 Task: Create a due date automation trigger when advanced on, 2 working days before a card is due add basic assigned to me at 11:00 AM.
Action: Mouse moved to (1024, 79)
Screenshot: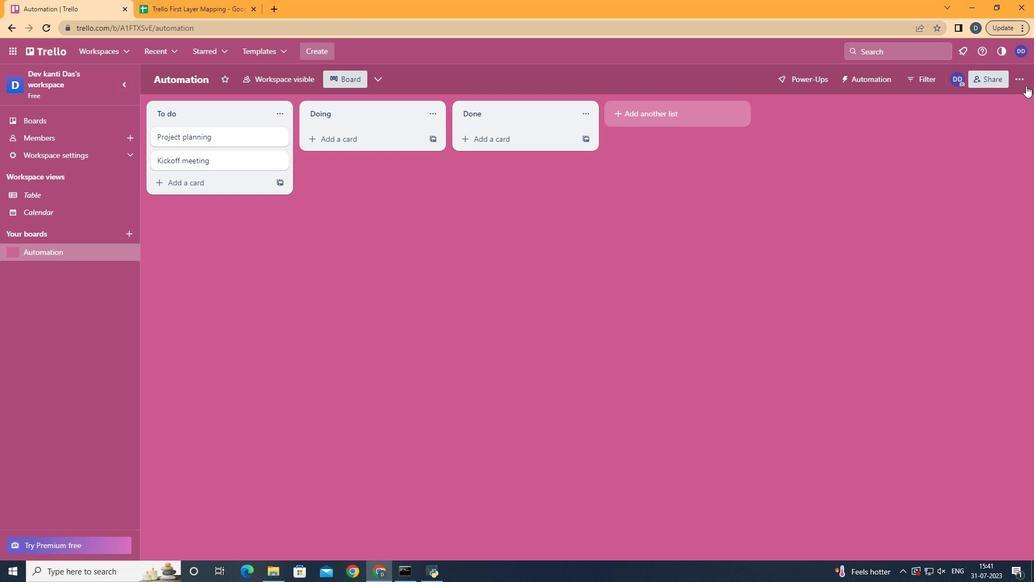 
Action: Mouse pressed left at (1024, 79)
Screenshot: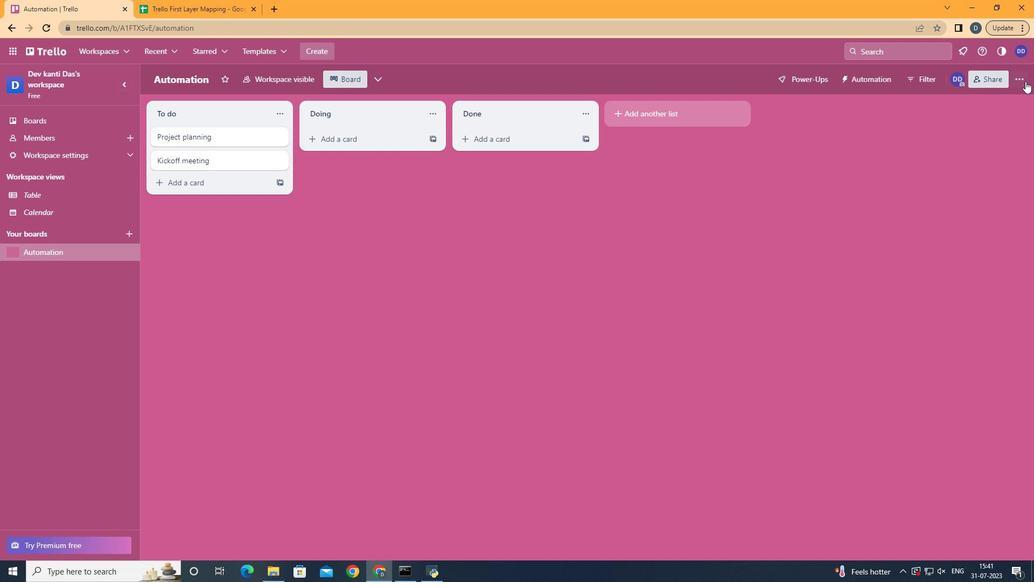 
Action: Mouse moved to (947, 220)
Screenshot: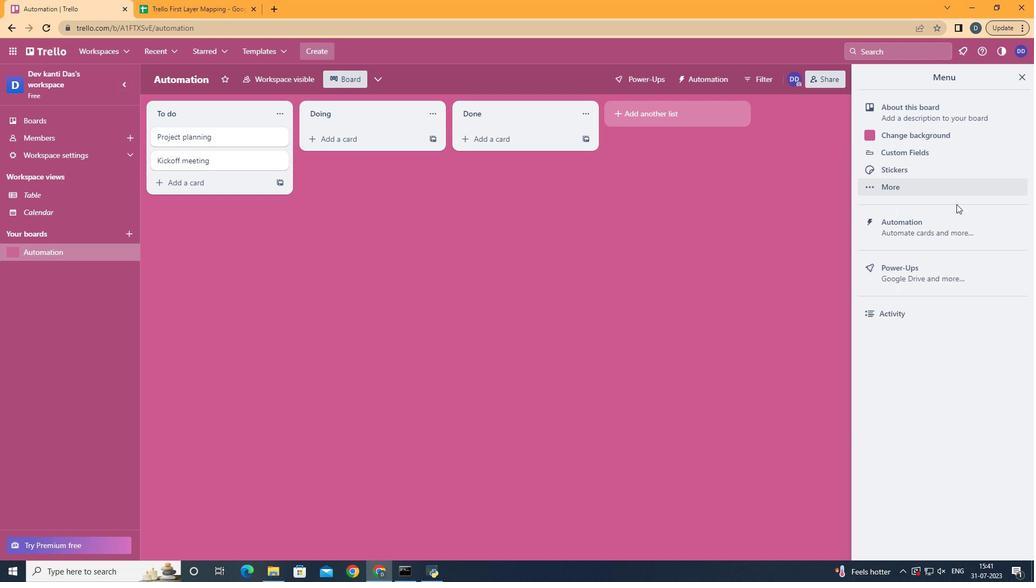
Action: Mouse pressed left at (947, 220)
Screenshot: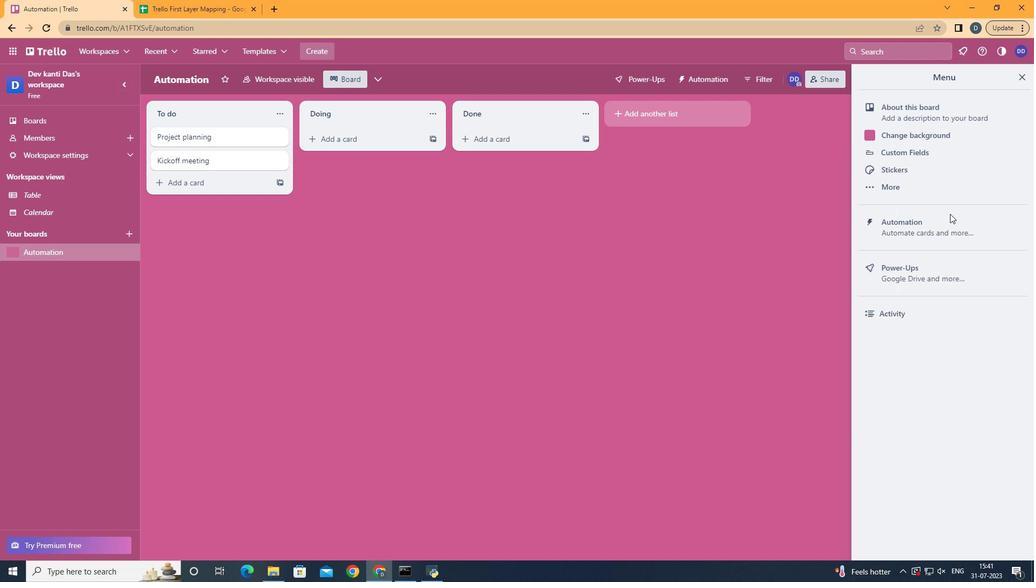 
Action: Mouse moved to (222, 217)
Screenshot: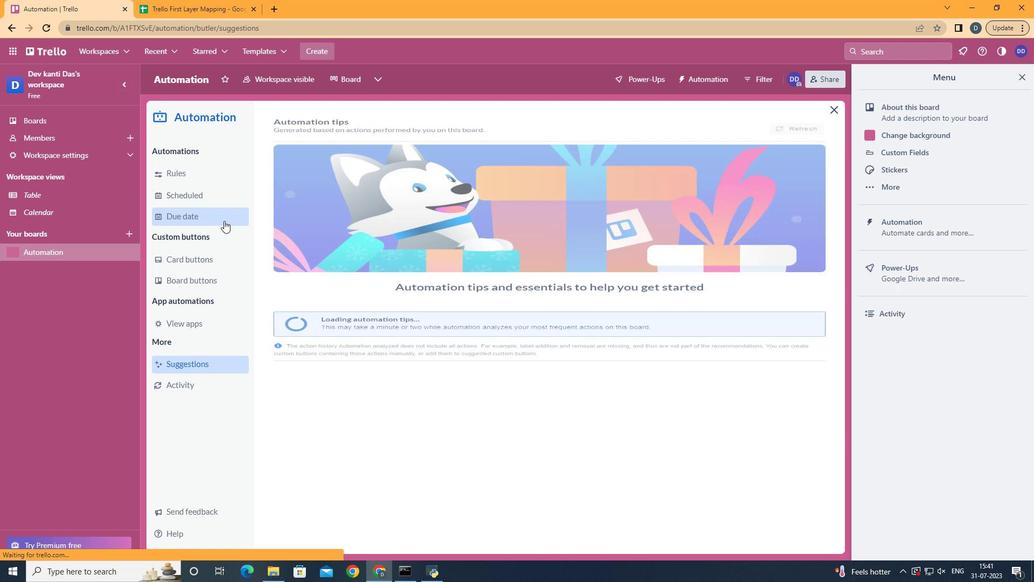 
Action: Mouse pressed left at (222, 217)
Screenshot: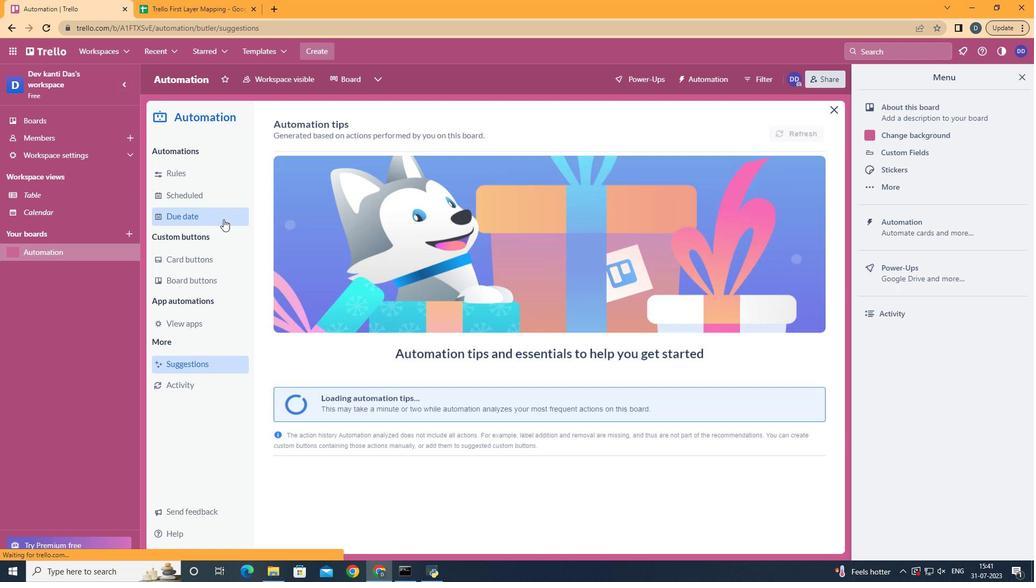 
Action: Mouse moved to (765, 128)
Screenshot: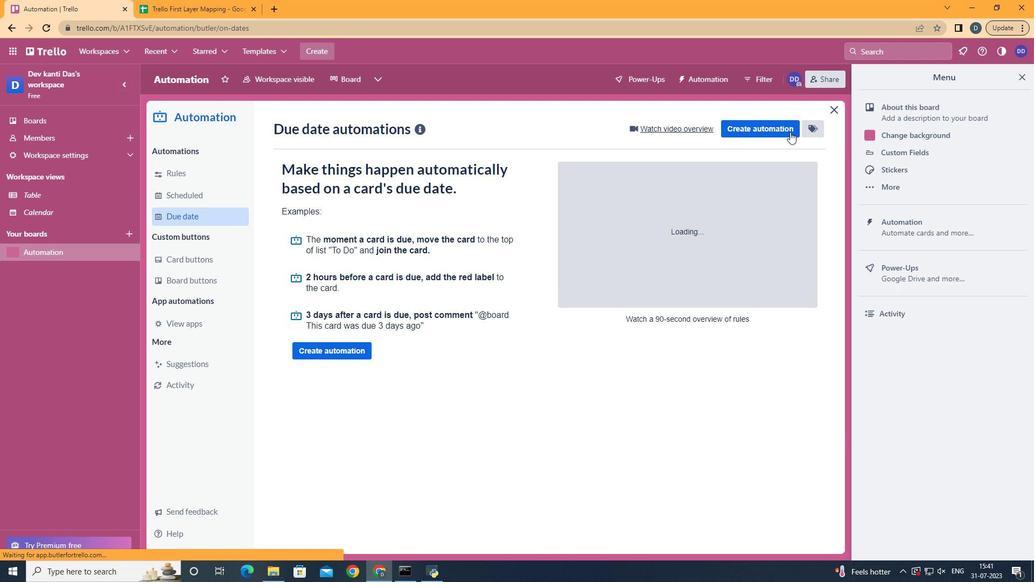 
Action: Mouse pressed left at (765, 128)
Screenshot: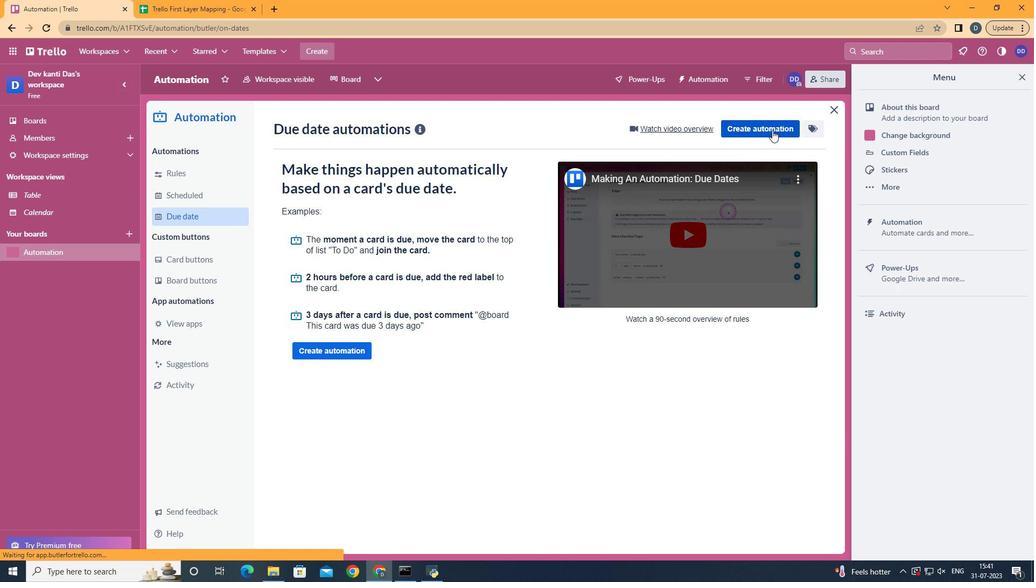 
Action: Mouse moved to (569, 235)
Screenshot: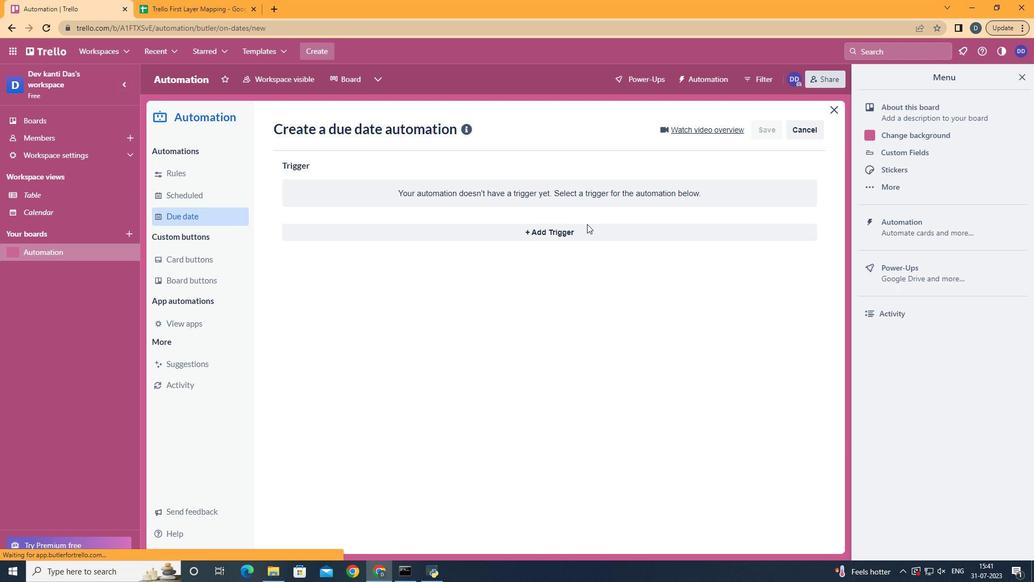 
Action: Mouse pressed left at (569, 235)
Screenshot: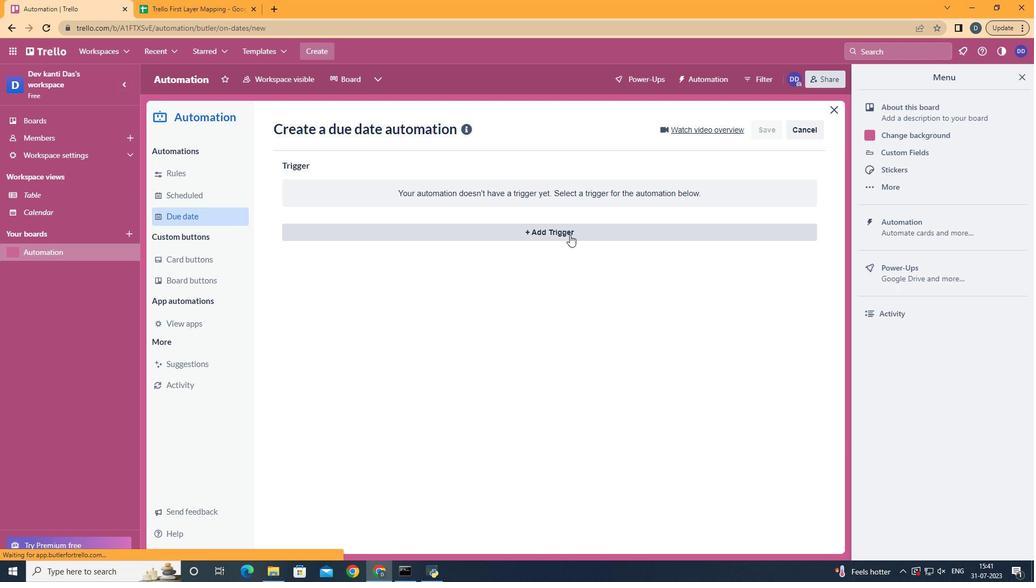 
Action: Mouse moved to (342, 438)
Screenshot: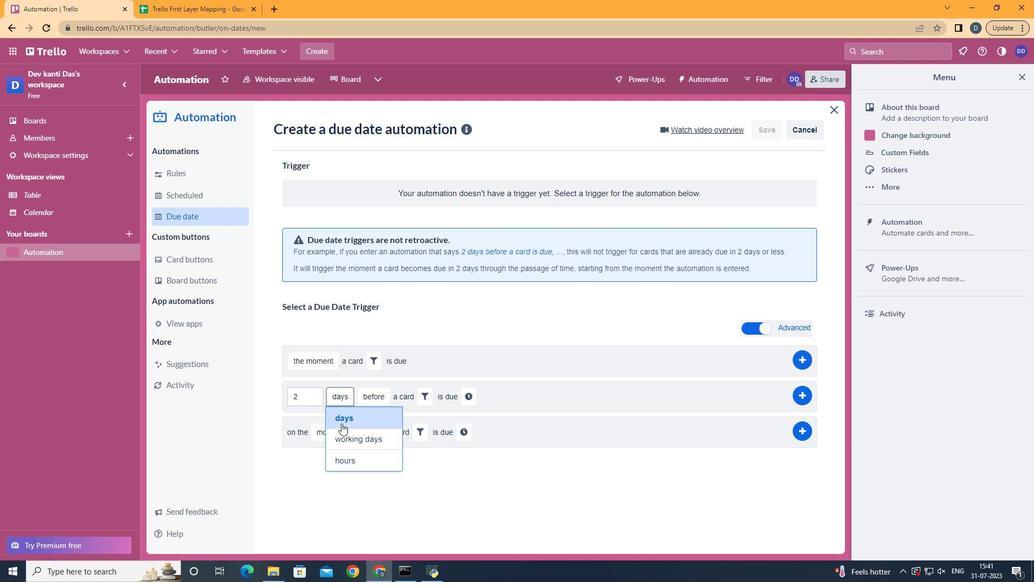 
Action: Mouse pressed left at (342, 438)
Screenshot: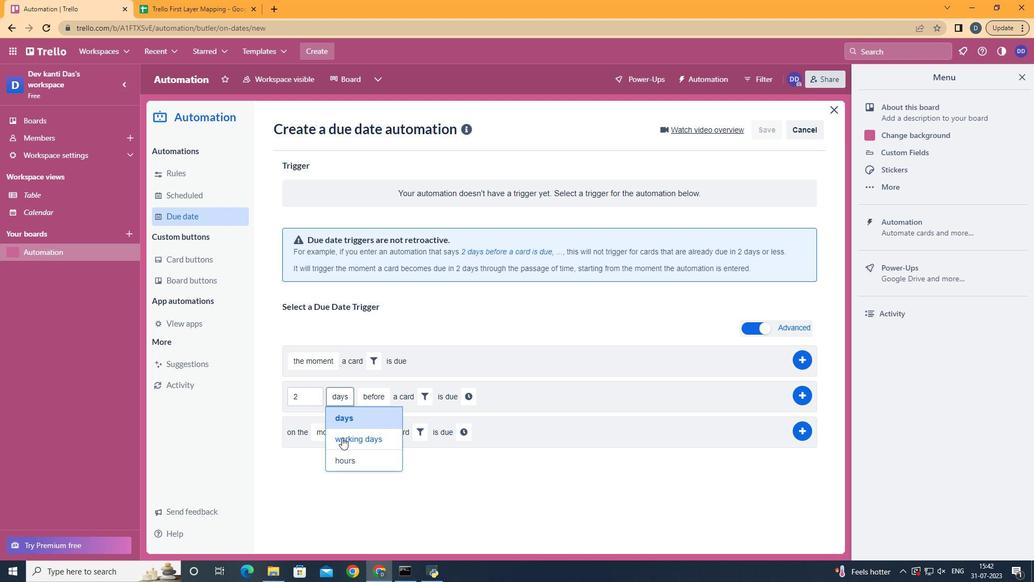 
Action: Mouse moved to (405, 413)
Screenshot: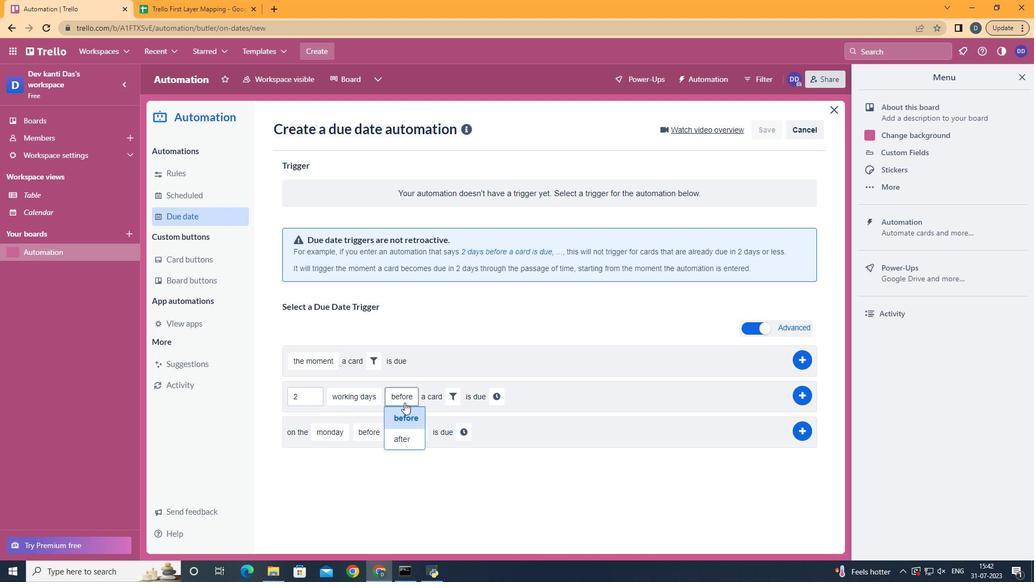 
Action: Mouse pressed left at (405, 413)
Screenshot: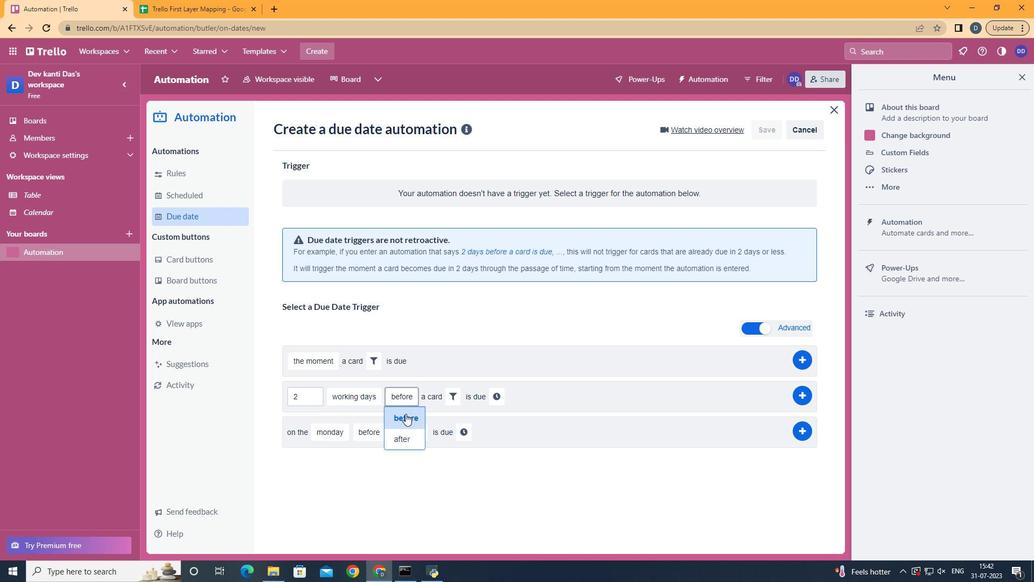 
Action: Mouse moved to (453, 396)
Screenshot: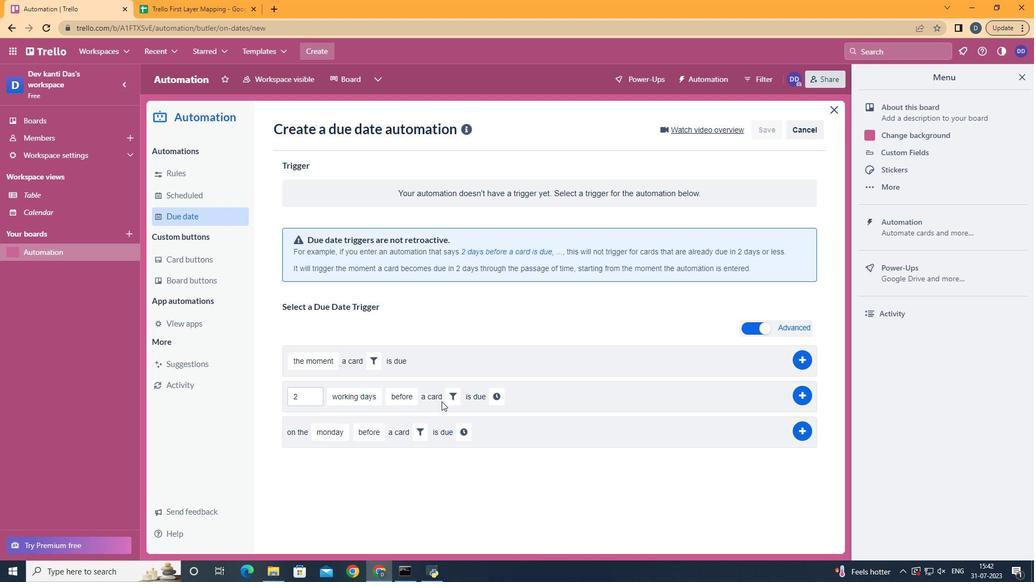 
Action: Mouse pressed left at (453, 396)
Screenshot: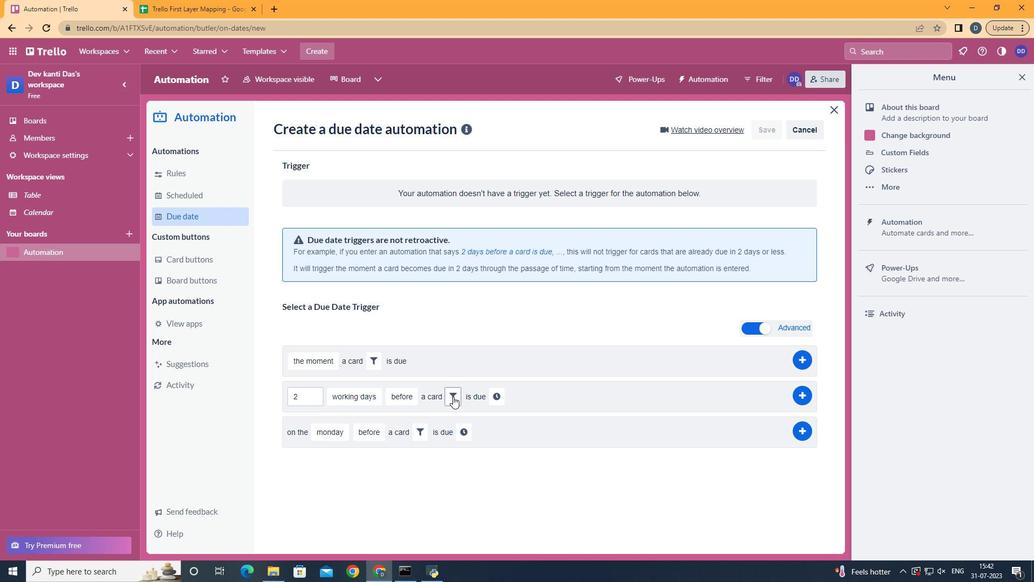 
Action: Mouse moved to (497, 462)
Screenshot: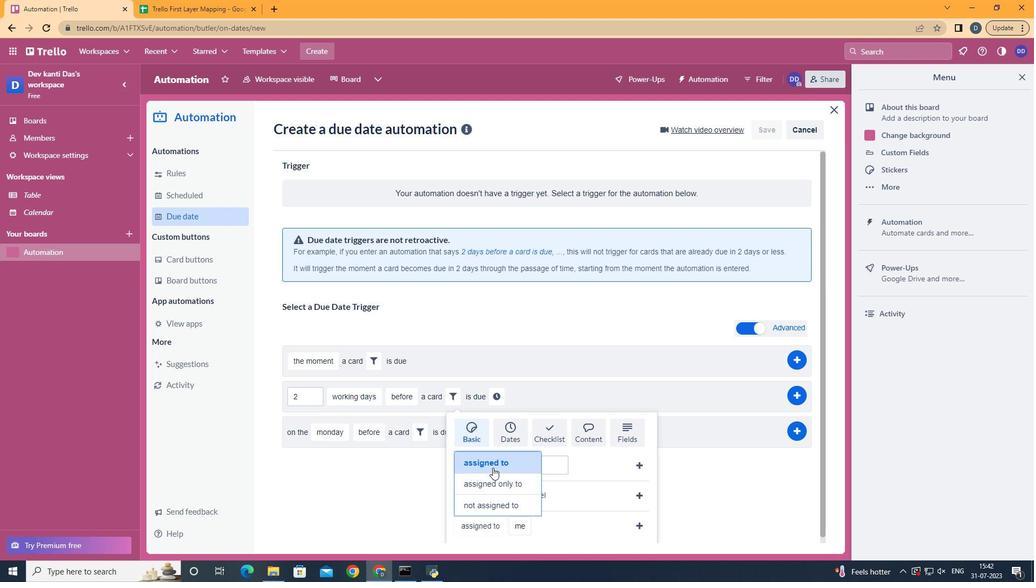 
Action: Mouse pressed left at (497, 462)
Screenshot: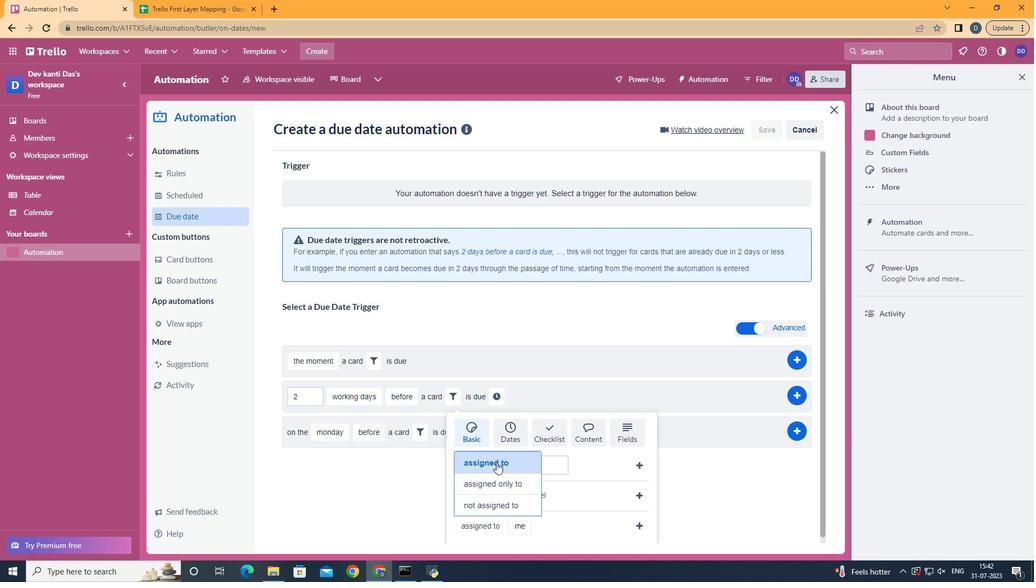 
Action: Mouse moved to (540, 462)
Screenshot: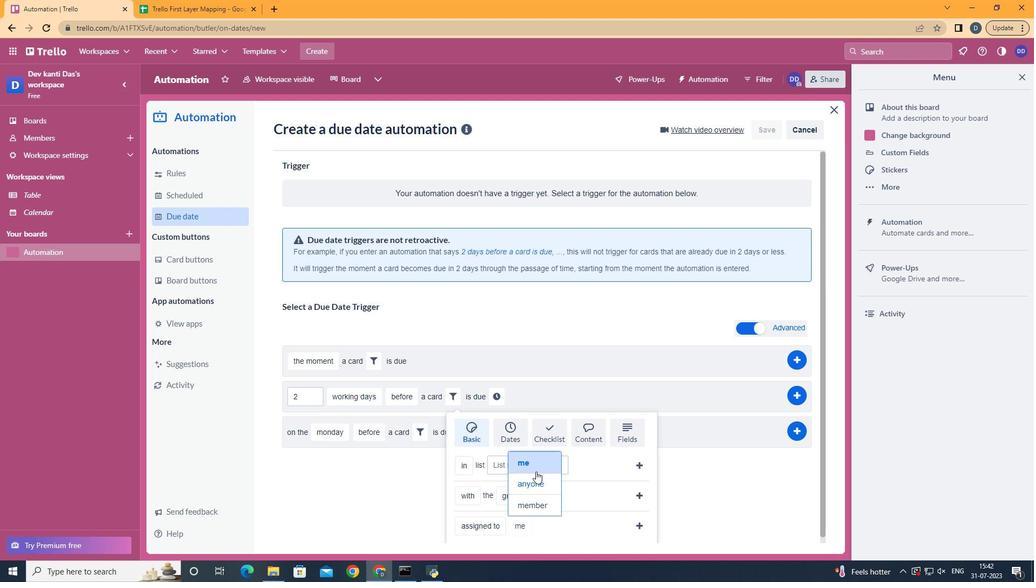 
Action: Mouse pressed left at (540, 462)
Screenshot: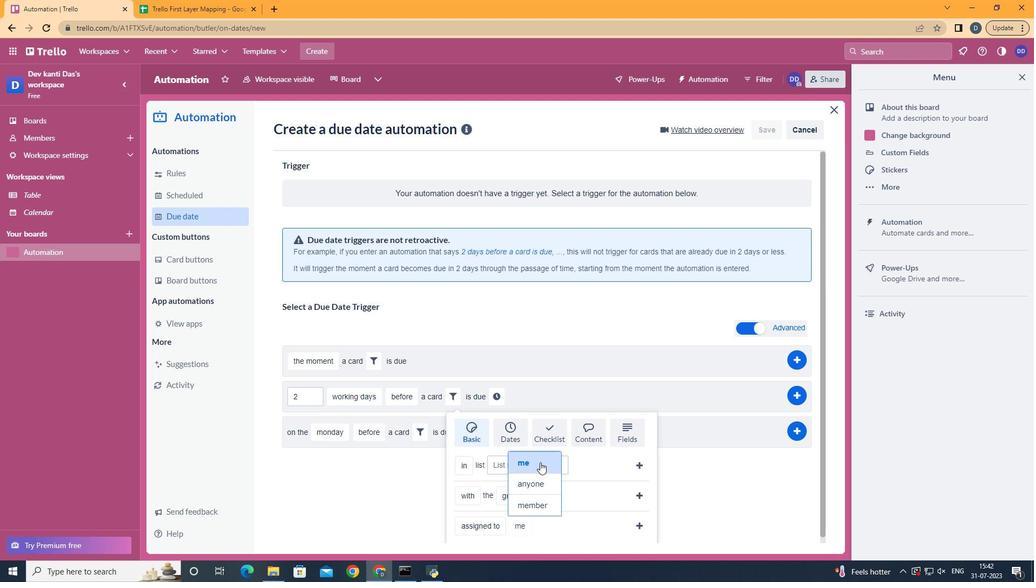 
Action: Mouse moved to (643, 521)
Screenshot: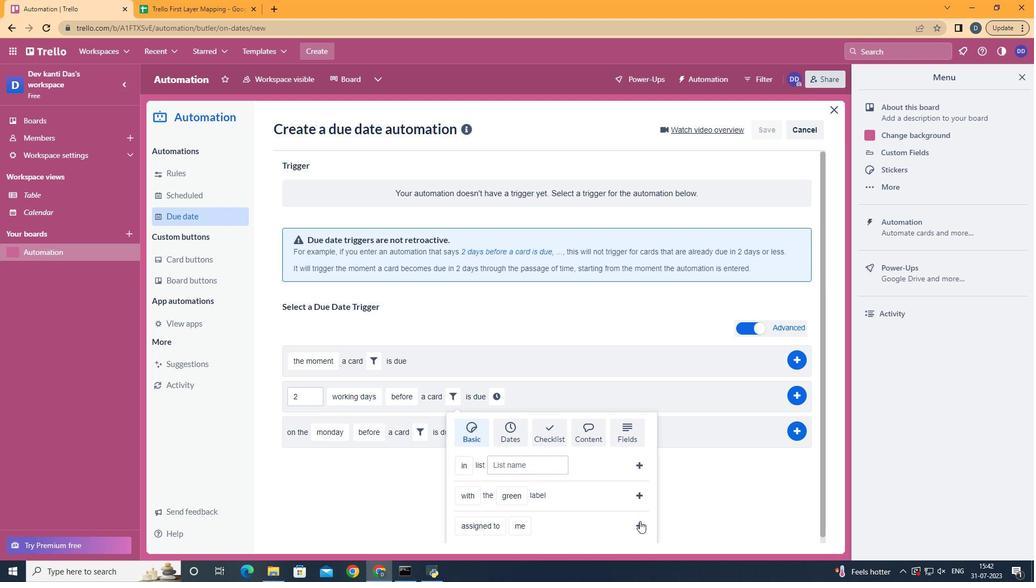 
Action: Mouse pressed left at (643, 521)
Screenshot: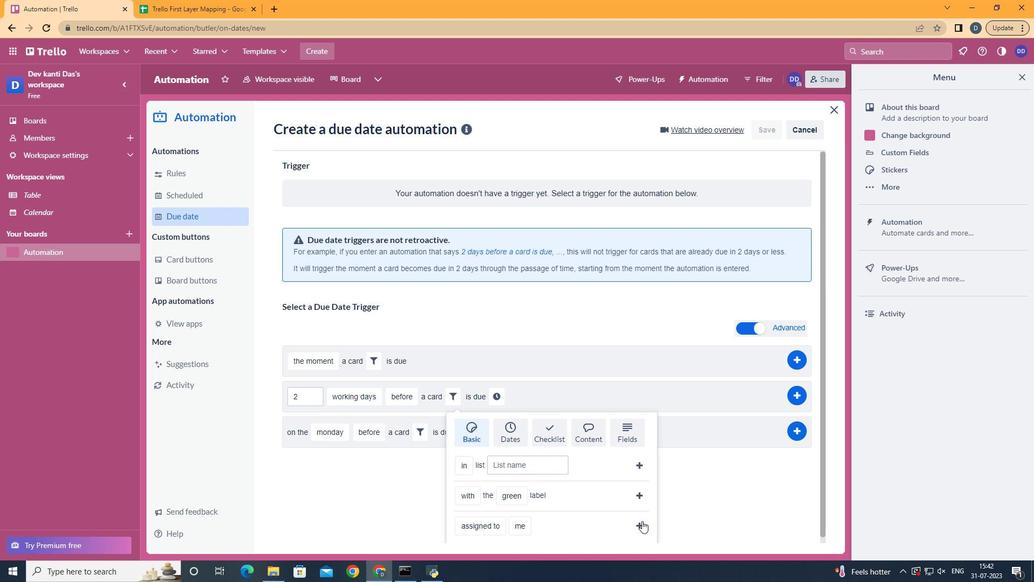 
Action: Mouse moved to (578, 401)
Screenshot: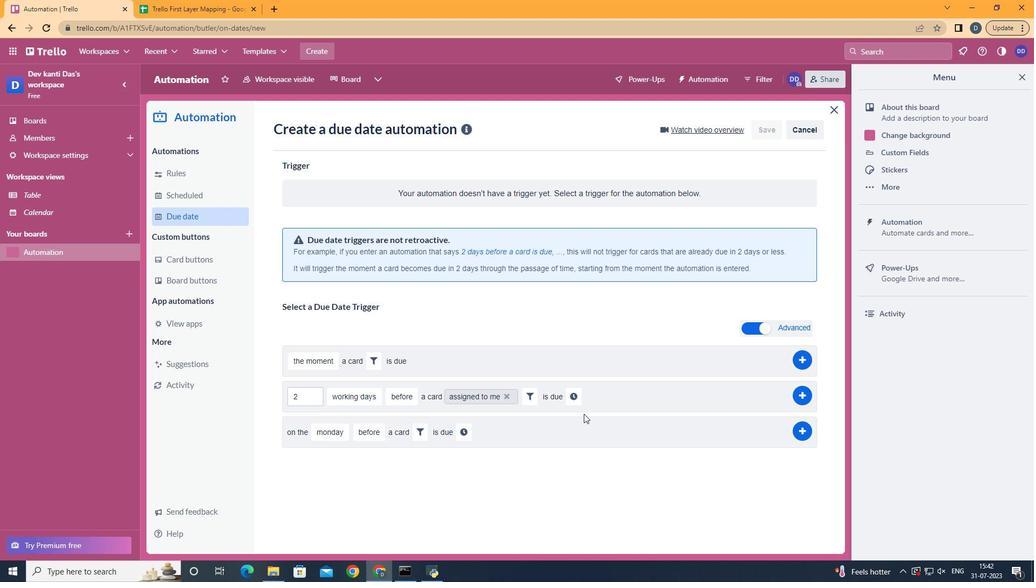
Action: Mouse pressed left at (578, 401)
Screenshot: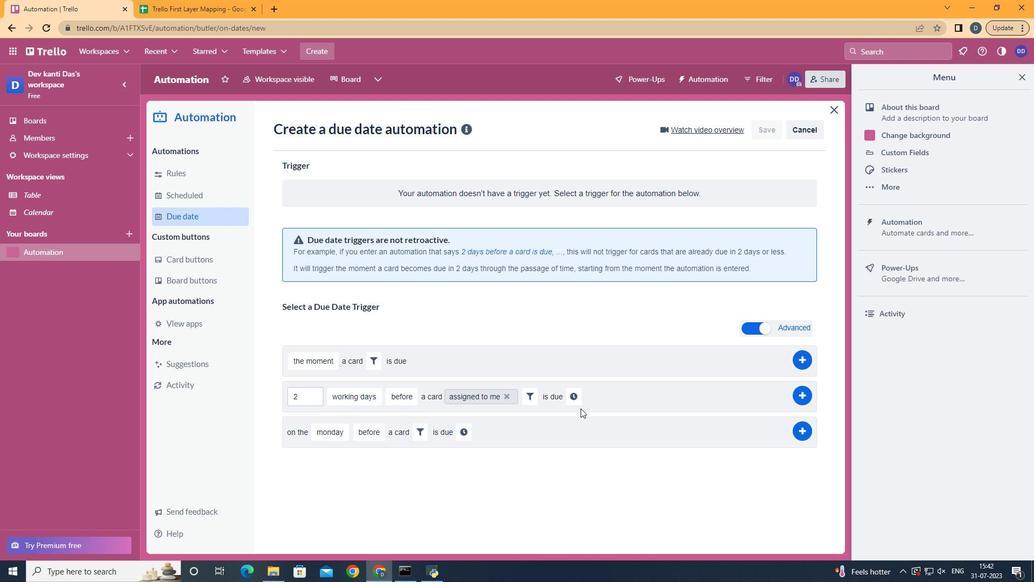 
Action: Mouse moved to (596, 401)
Screenshot: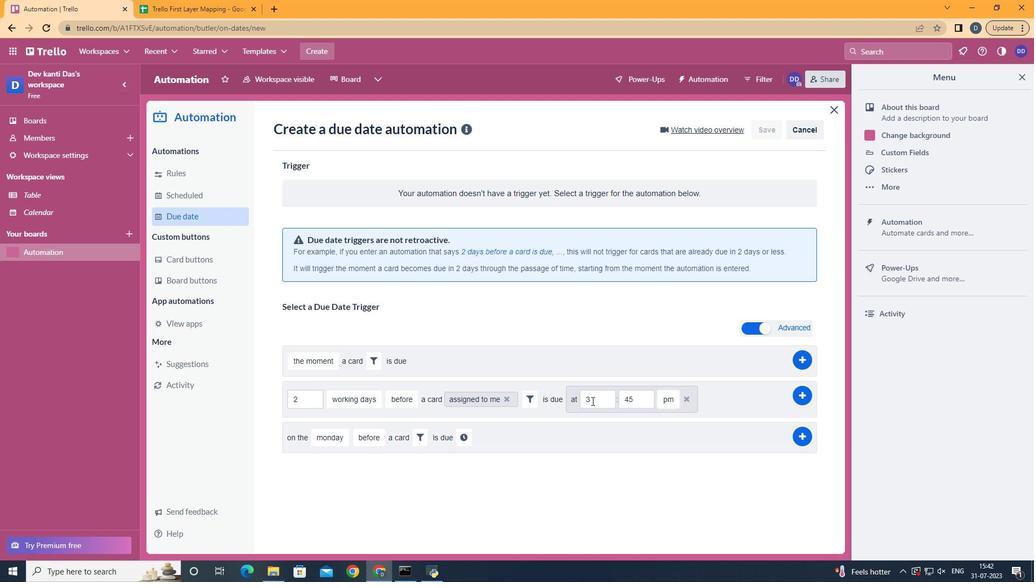 
Action: Mouse pressed left at (596, 401)
Screenshot: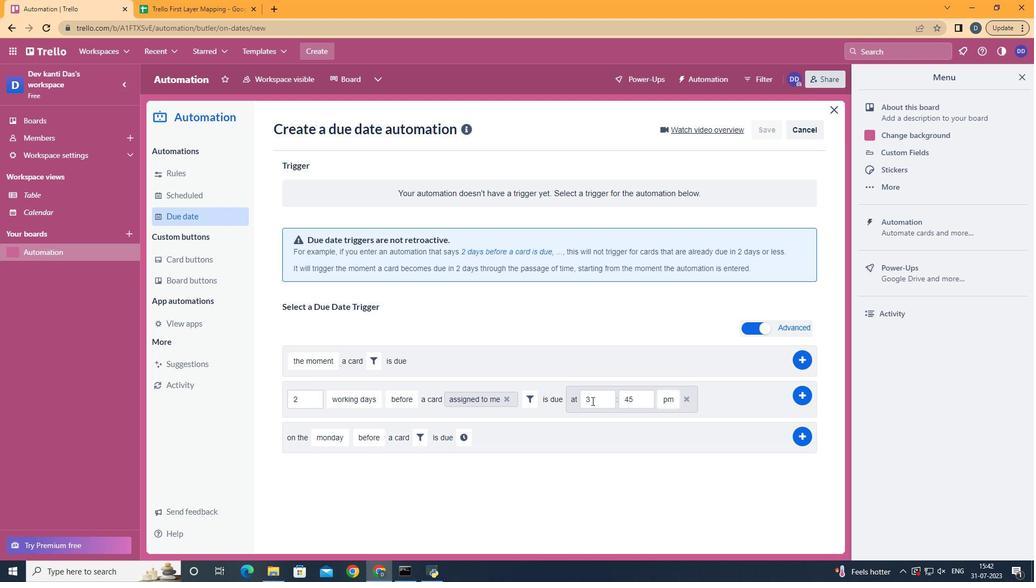 
Action: Key pressed <Key.backspace>11
Screenshot: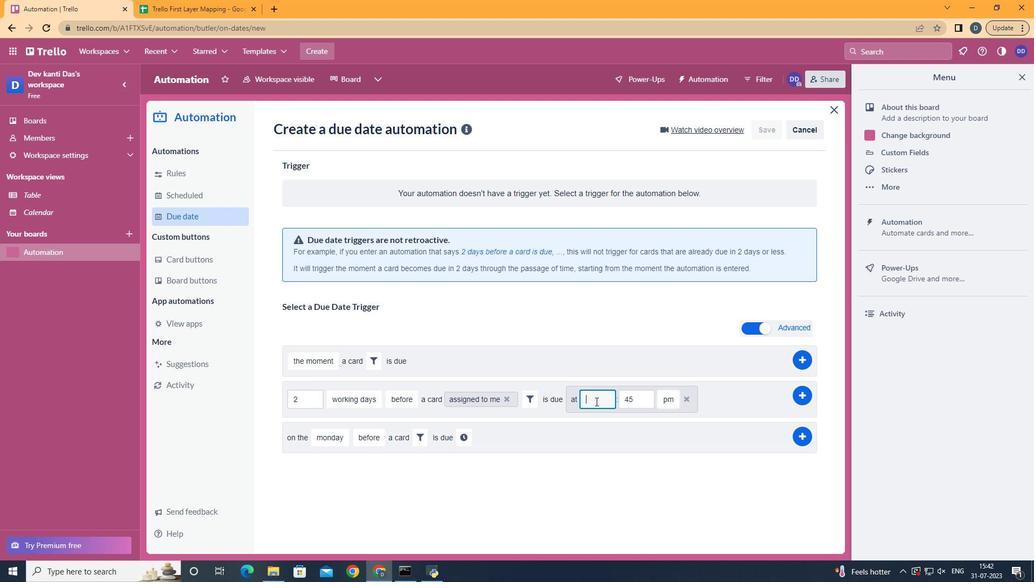 
Action: Mouse moved to (641, 402)
Screenshot: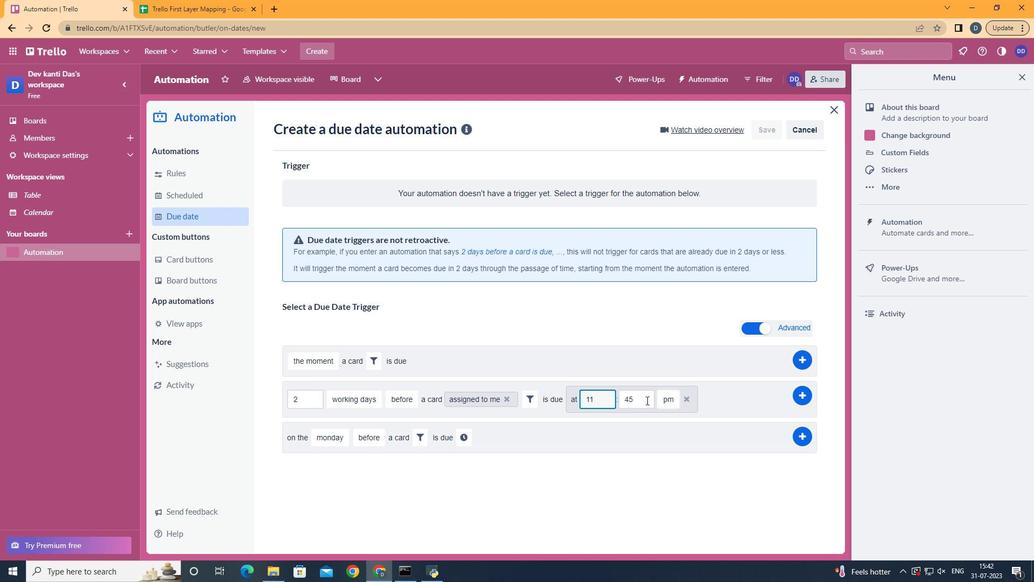 
Action: Mouse pressed left at (641, 402)
Screenshot: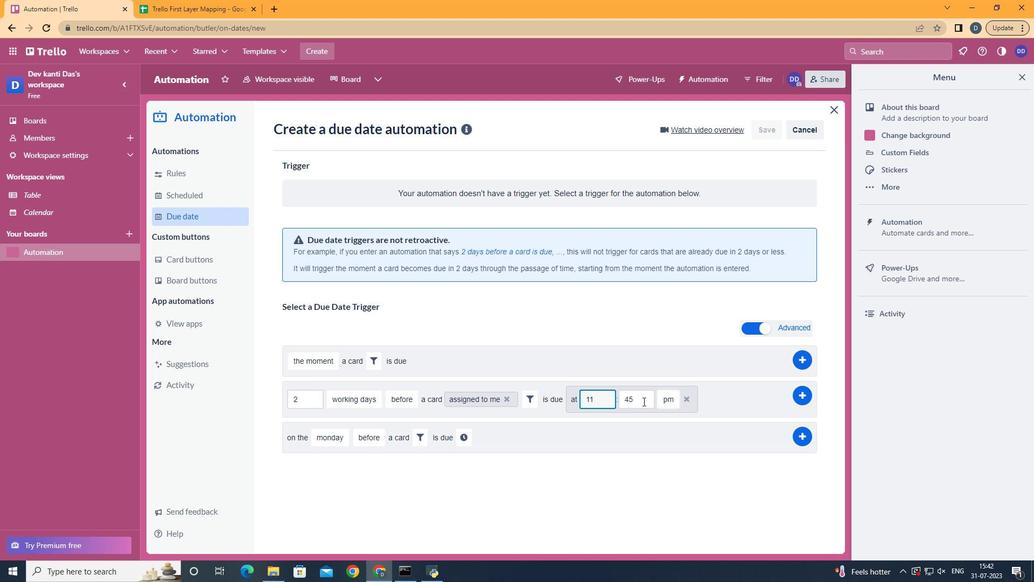 
Action: Key pressed <Key.backspace><Key.backspace>00
Screenshot: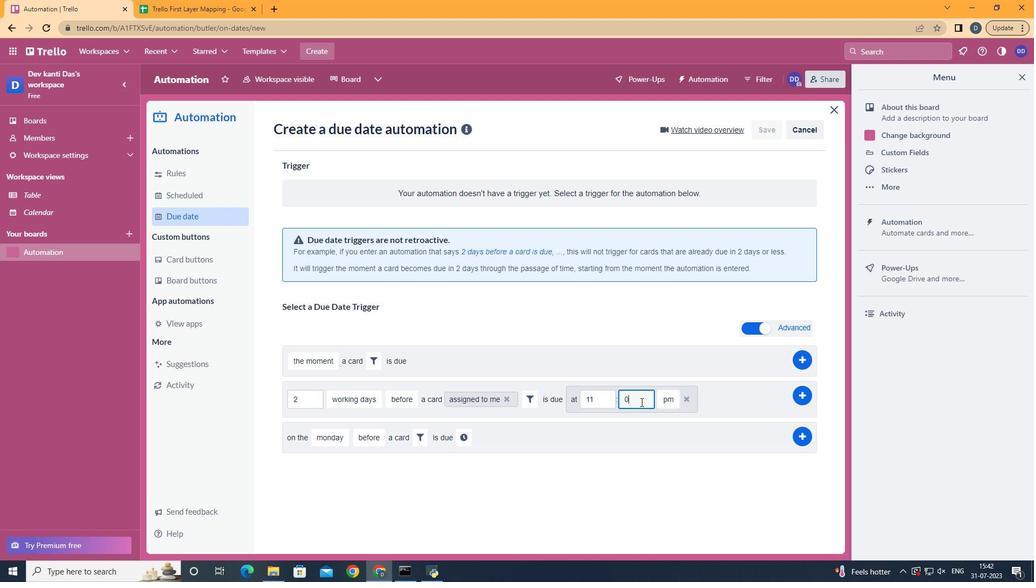 
Action: Mouse moved to (667, 423)
Screenshot: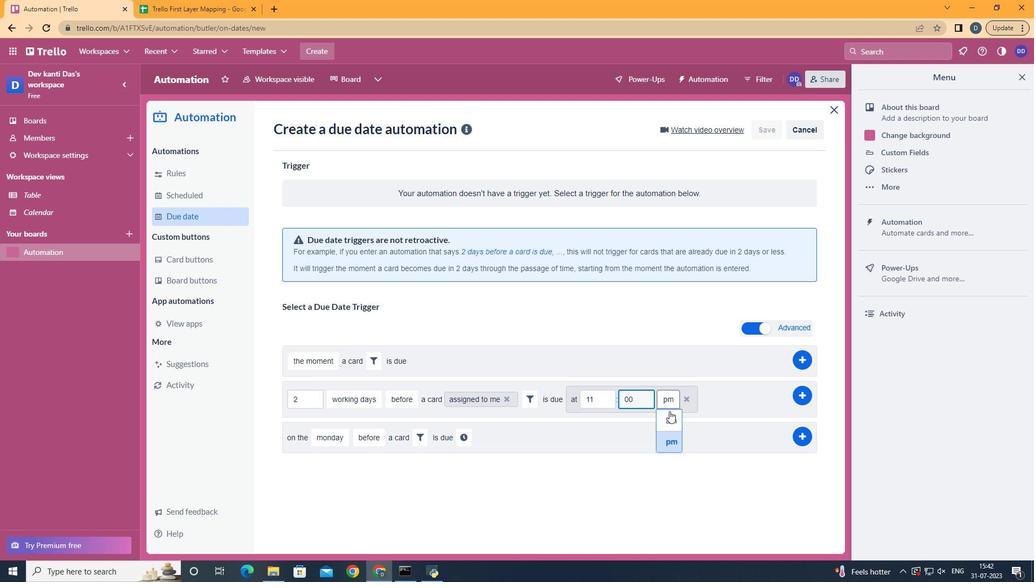 
Action: Mouse pressed left at (667, 423)
Screenshot: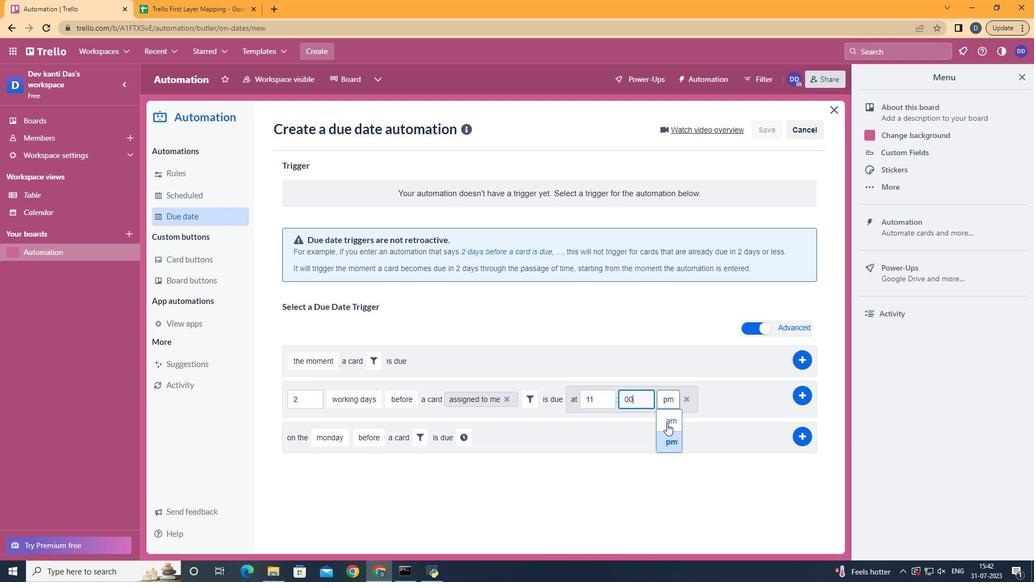 
Action: Mouse moved to (799, 394)
Screenshot: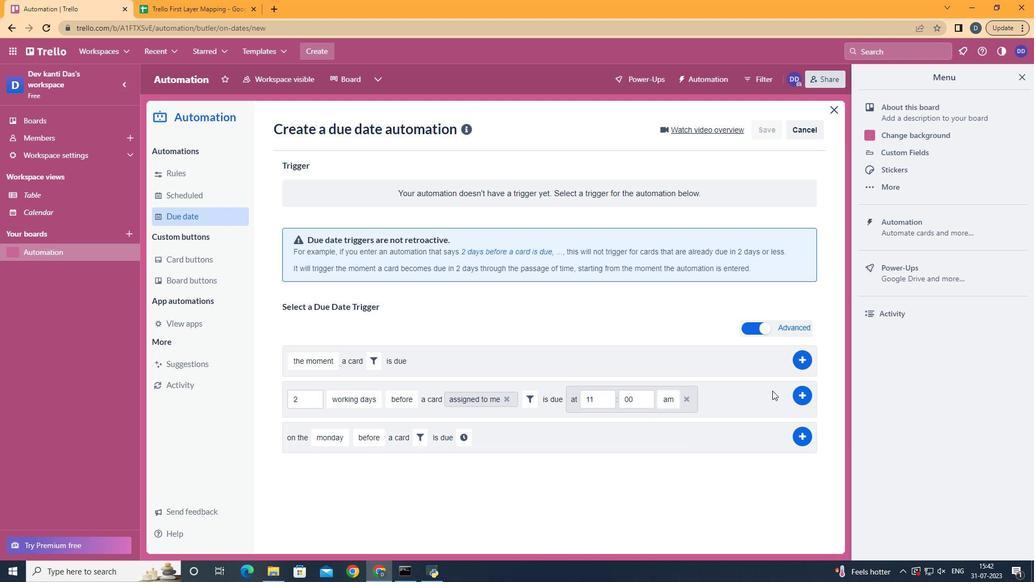 
Action: Mouse pressed left at (799, 394)
Screenshot: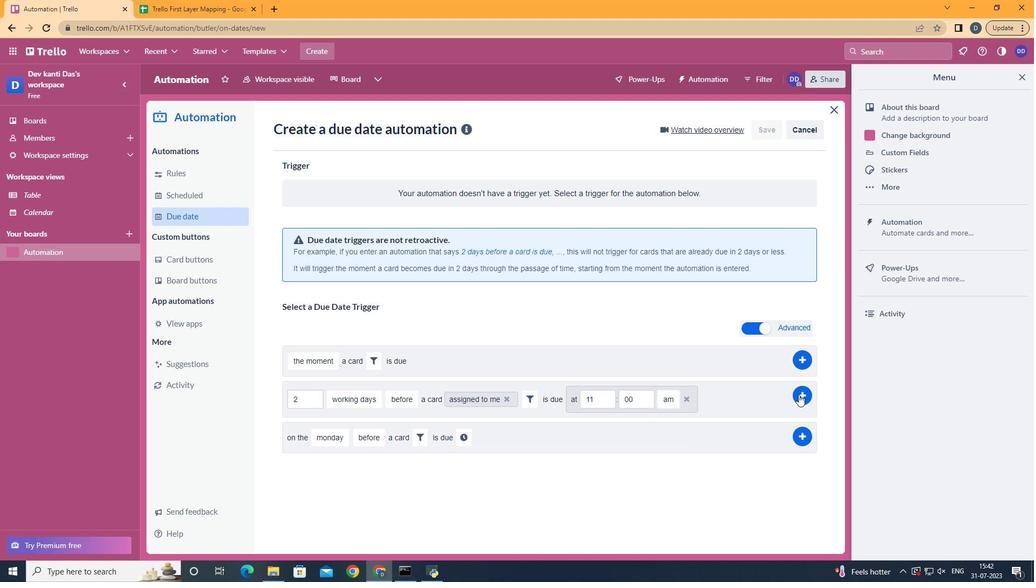 
Action: Mouse moved to (481, 236)
Screenshot: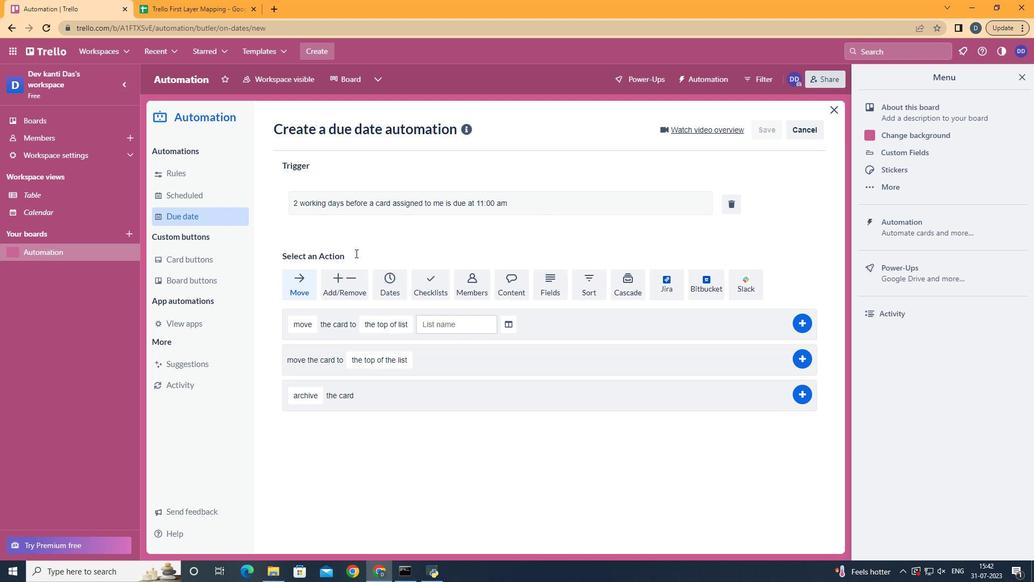 
